 Task: Use the formula "Z.TEST" in spreadsheet "Project portfolio".
Action: Mouse moved to (629, 197)
Screenshot: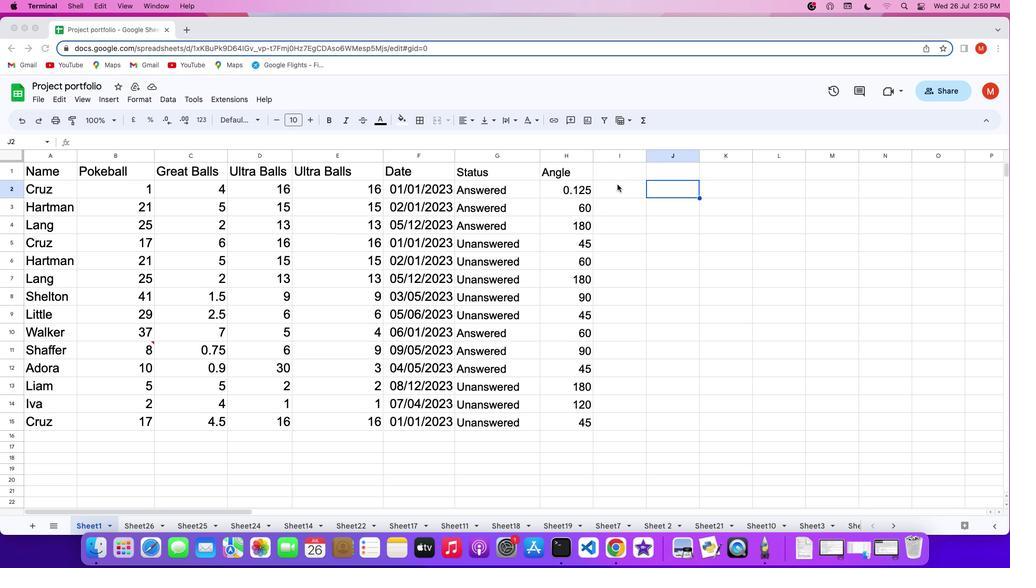 
Action: Mouse pressed left at (629, 197)
Screenshot: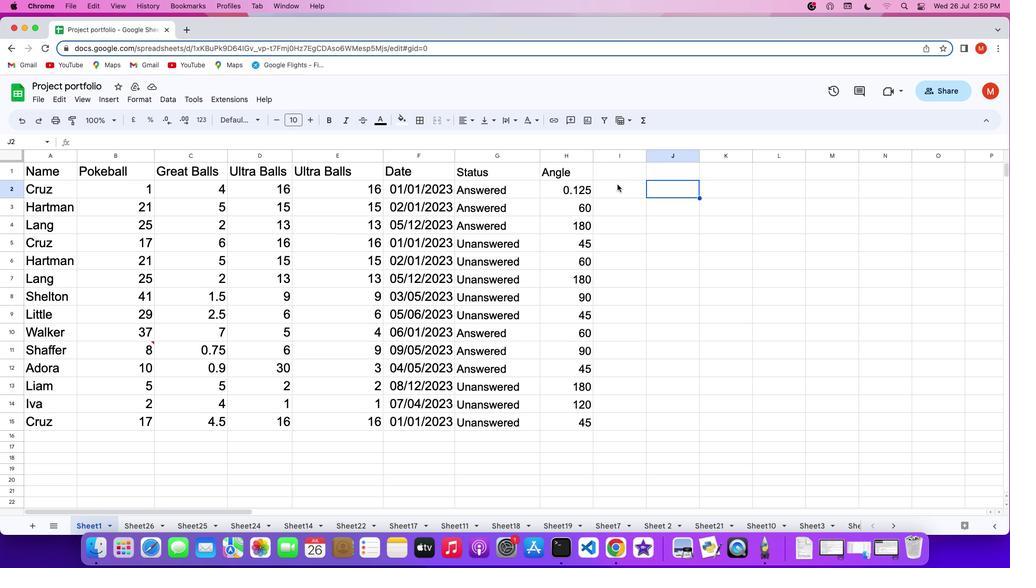 
Action: Mouse moved to (630, 197)
Screenshot: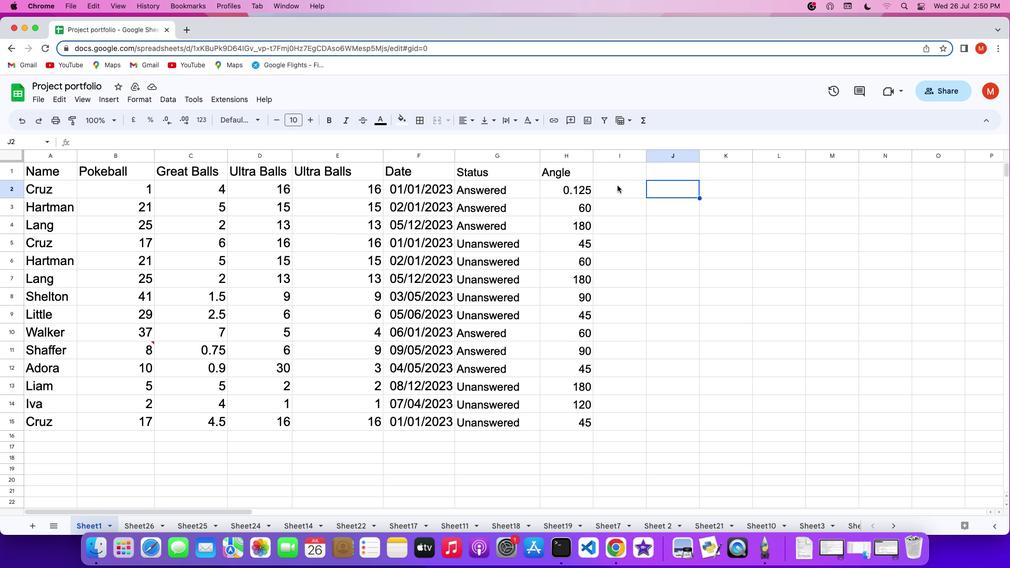 
Action: Mouse pressed left at (630, 197)
Screenshot: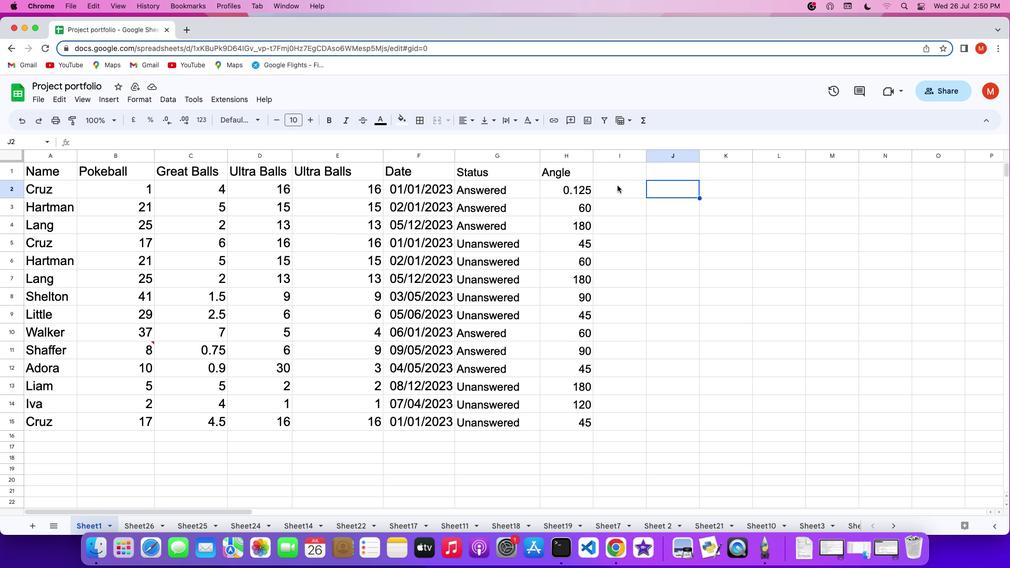
Action: Key pressed '='
Screenshot: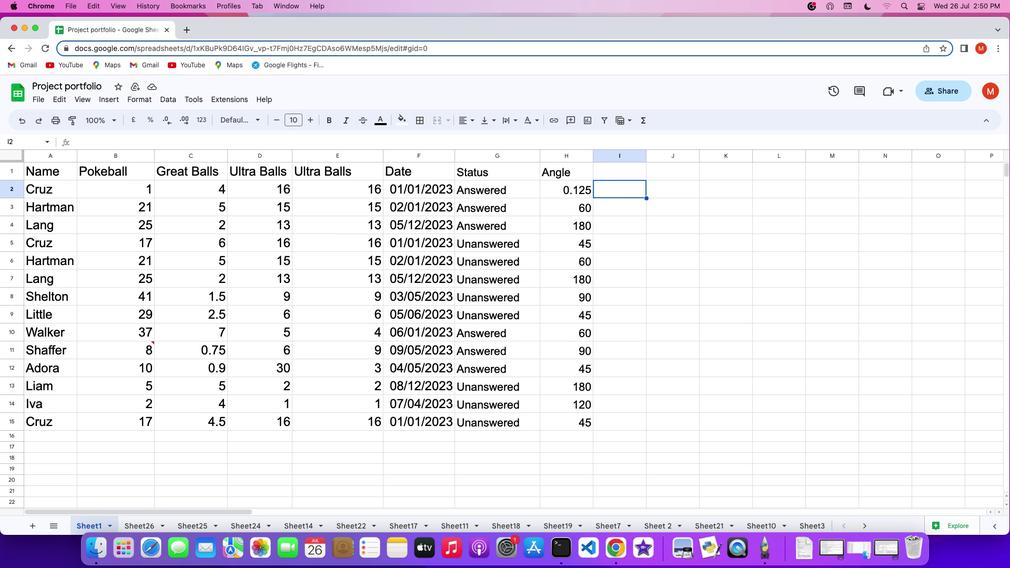 
Action: Mouse moved to (666, 132)
Screenshot: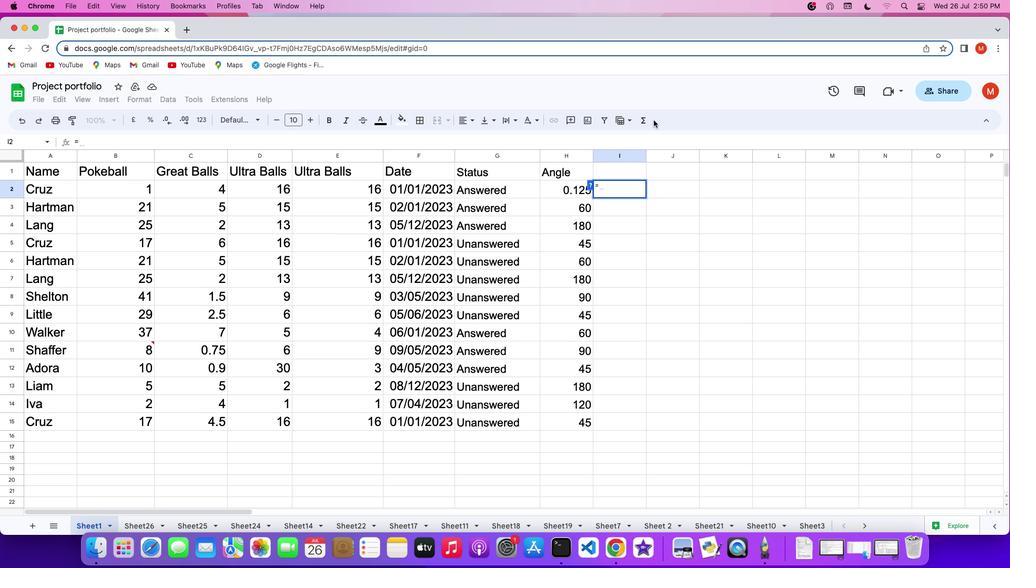 
Action: Mouse pressed left at (666, 132)
Screenshot: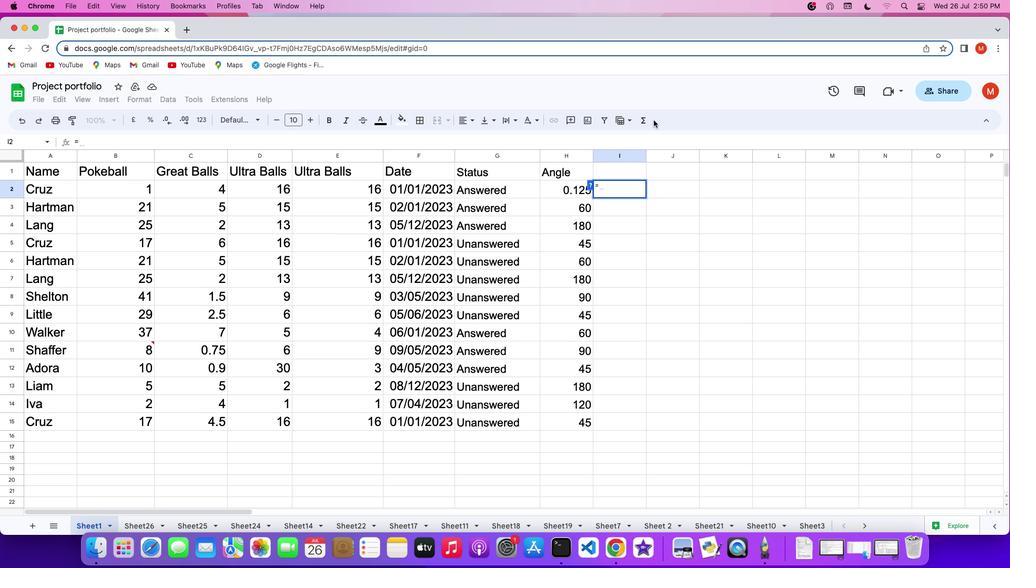 
Action: Mouse moved to (661, 133)
Screenshot: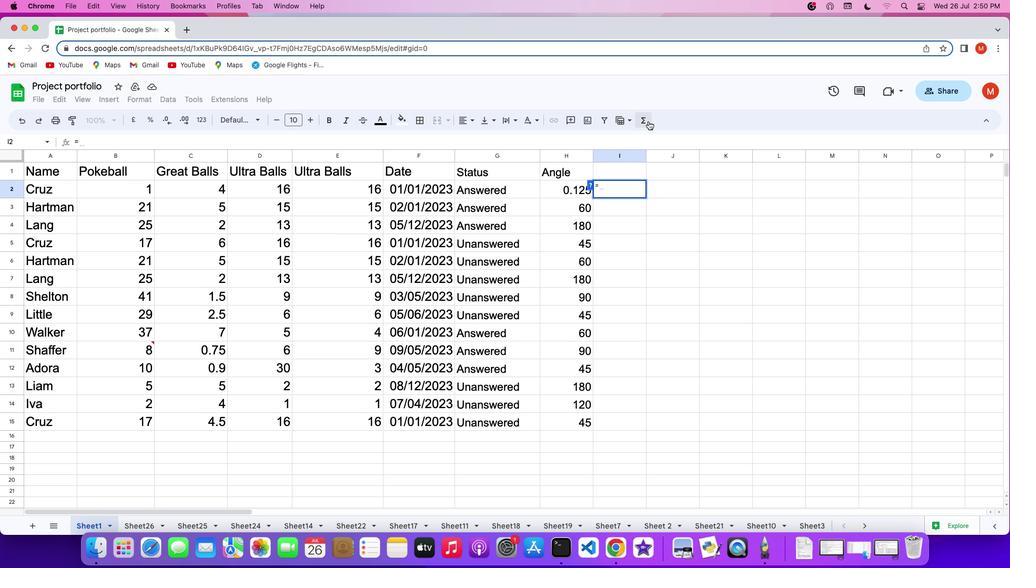 
Action: Mouse pressed left at (661, 133)
Screenshot: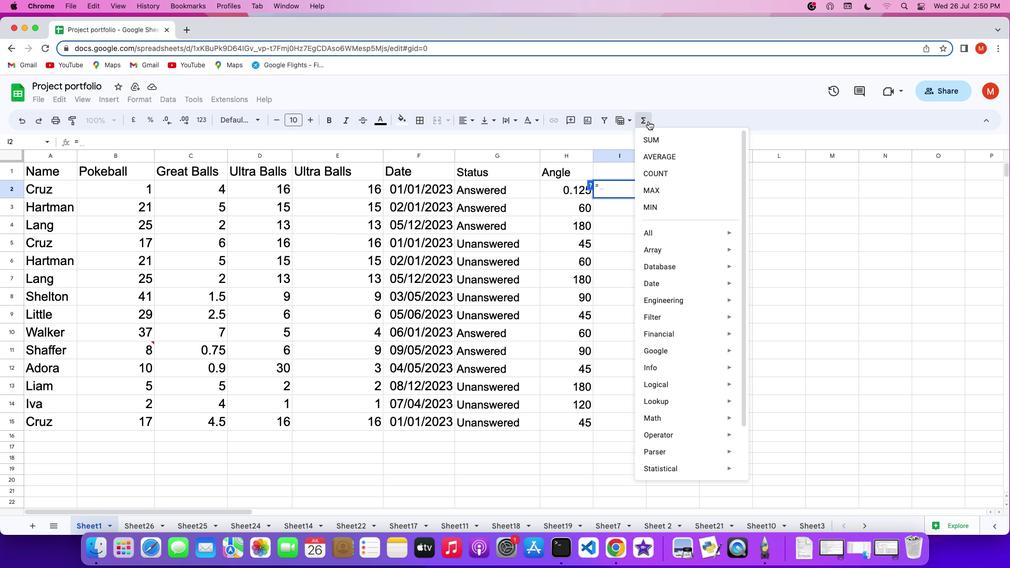 
Action: Mouse moved to (788, 524)
Screenshot: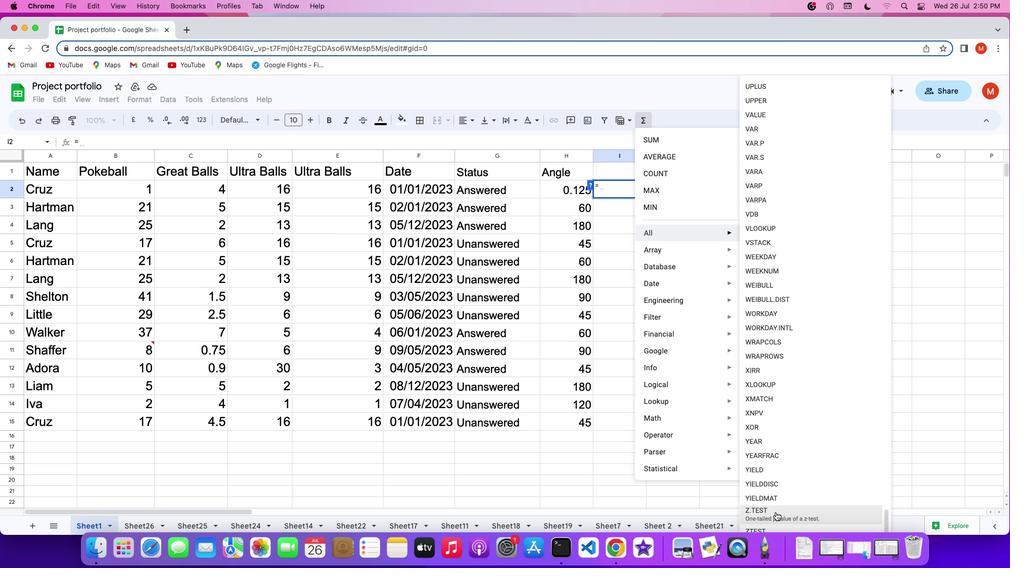
Action: Mouse pressed left at (788, 524)
Screenshot: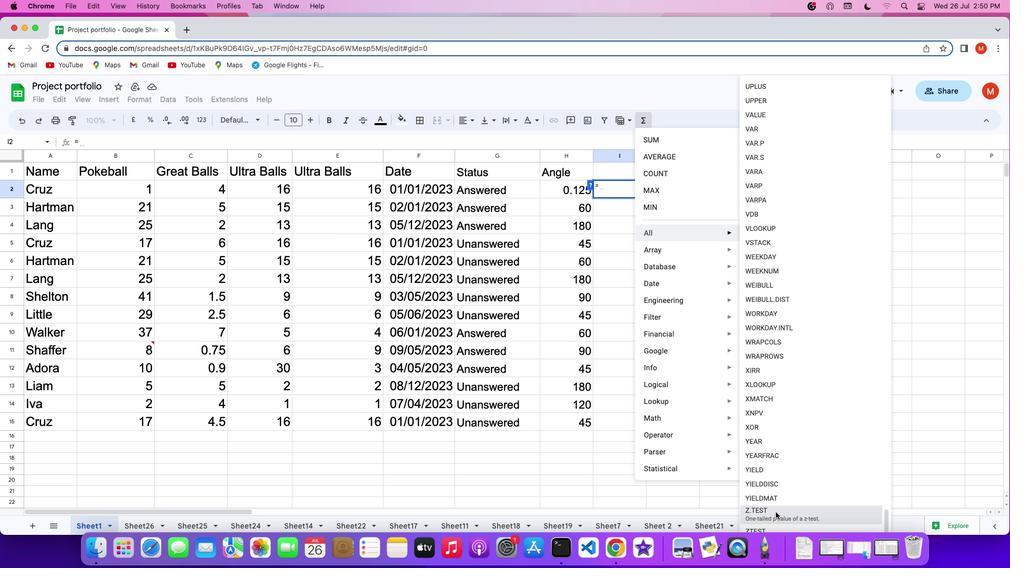 
Action: Mouse moved to (710, 333)
Screenshot: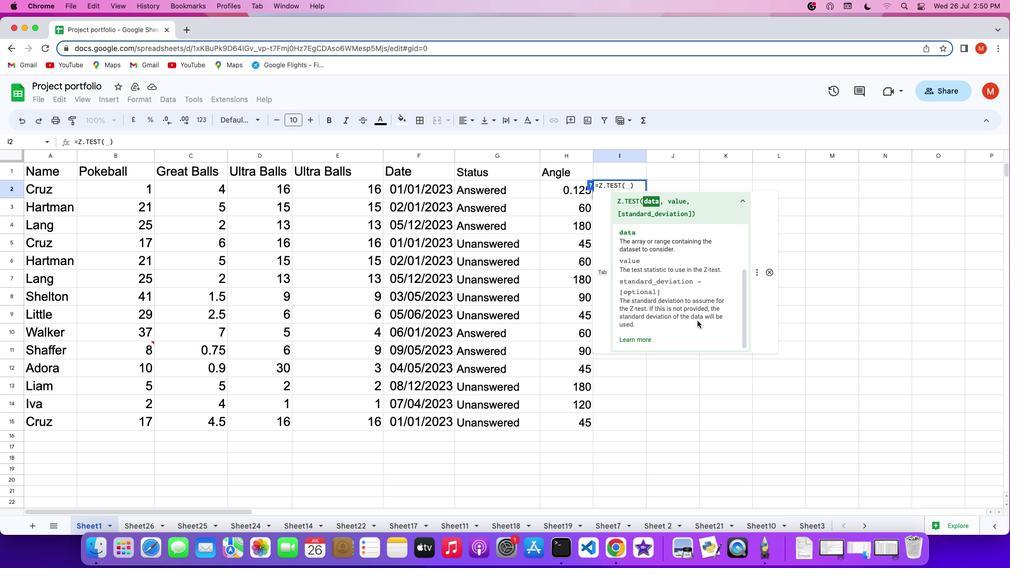 
Action: Mouse scrolled (710, 333) with delta (12, 13)
Screenshot: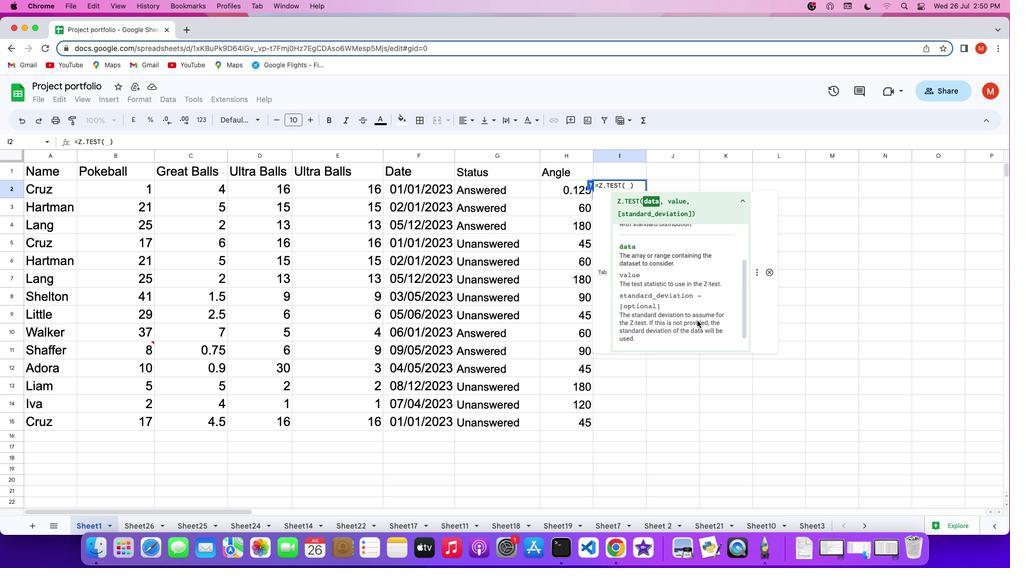 
Action: Mouse scrolled (710, 333) with delta (12, 13)
Screenshot: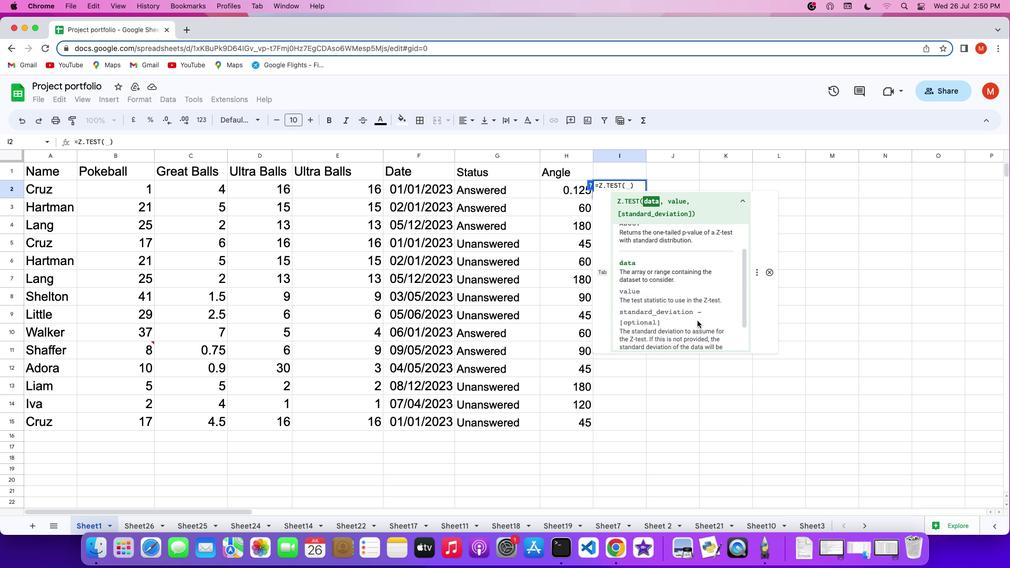 
Action: Mouse scrolled (710, 333) with delta (12, 14)
Screenshot: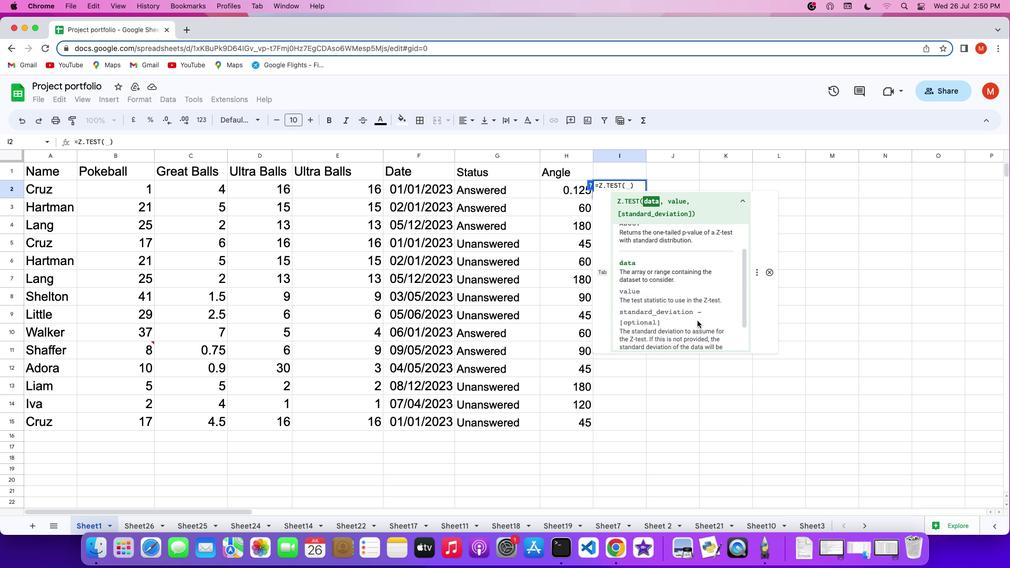 
Action: Mouse scrolled (710, 333) with delta (12, 15)
Screenshot: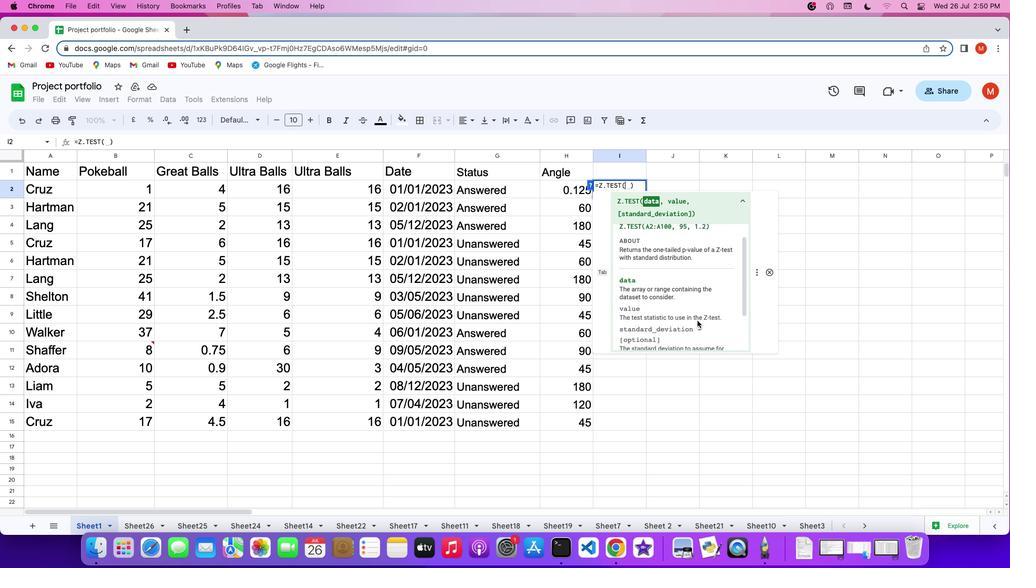 
Action: Mouse moved to (133, 203)
Screenshot: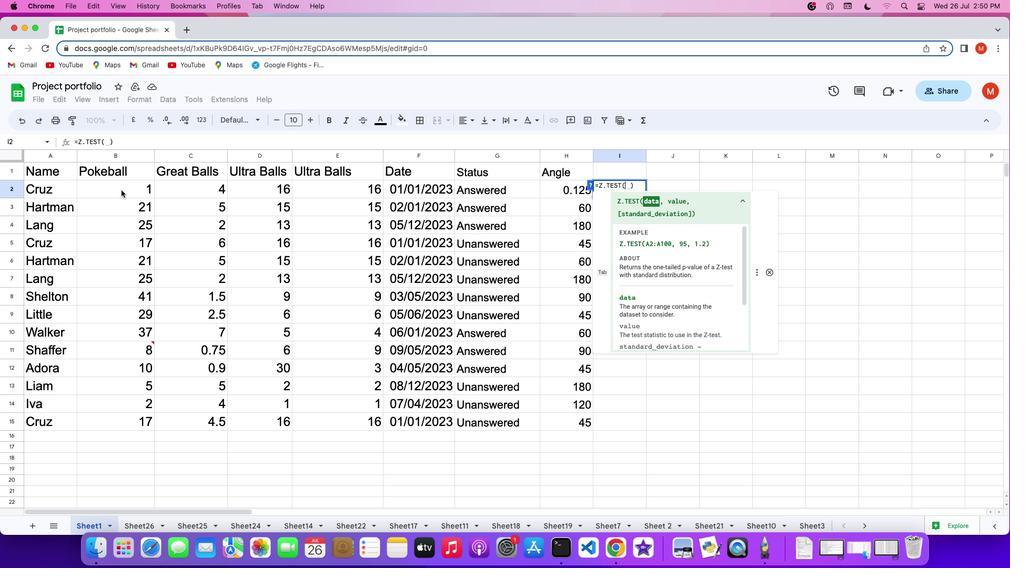 
Action: Mouse pressed left at (133, 203)
Screenshot: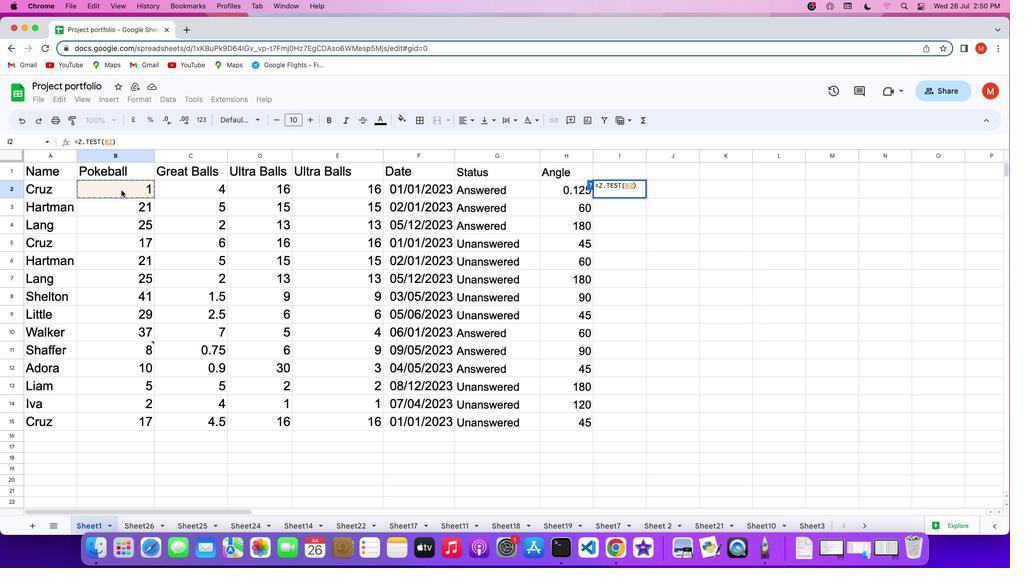 
Action: Mouse moved to (161, 429)
Screenshot: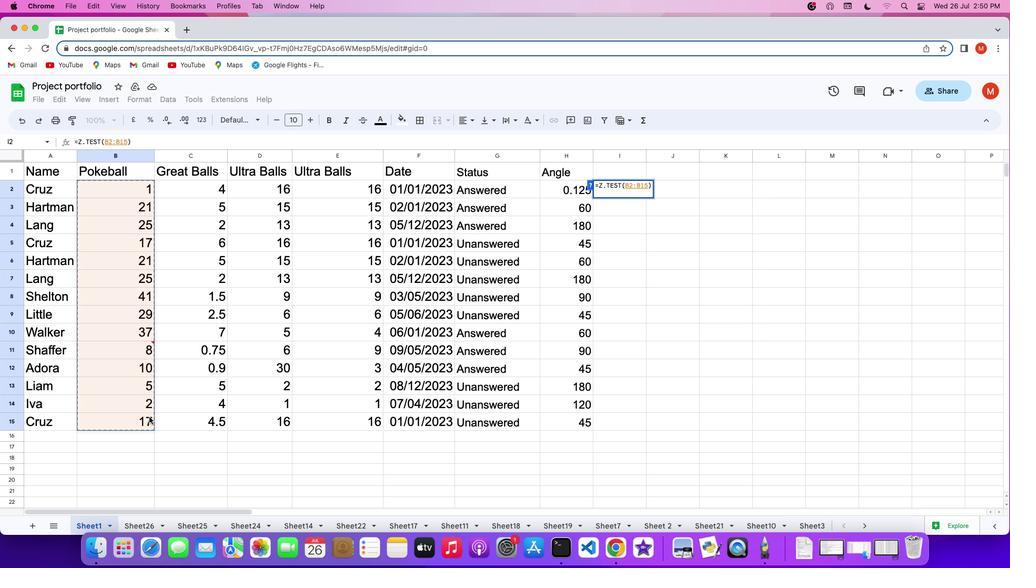 
Action: Key pressed ','
Screenshot: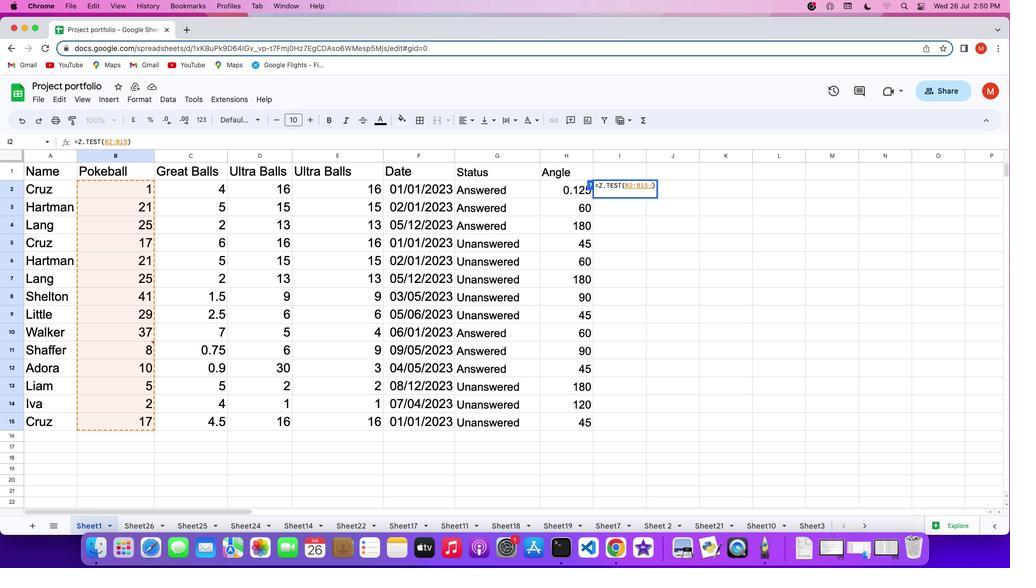 
Action: Mouse moved to (162, 429)
Screenshot: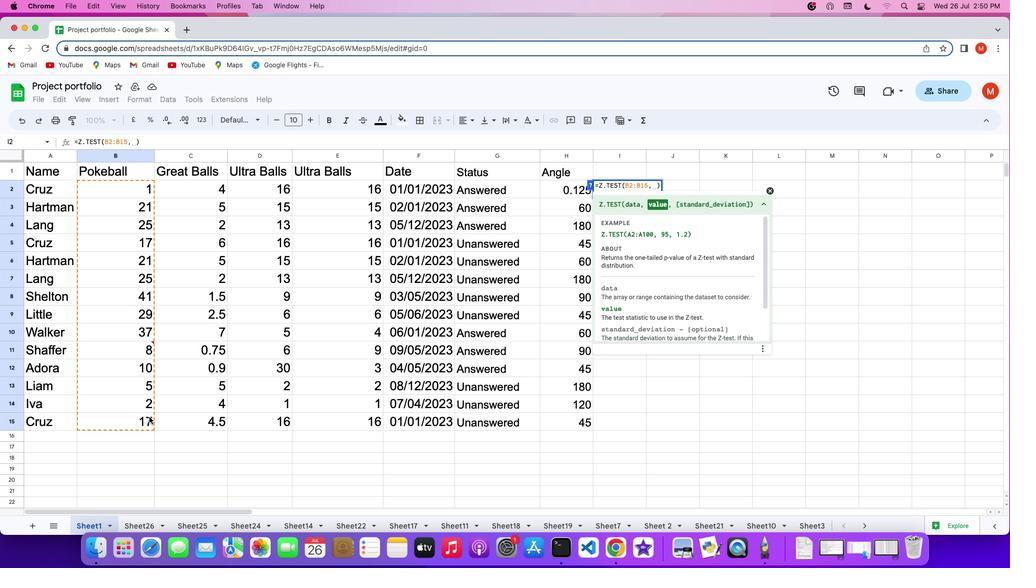 
Action: Key pressed '1''0'',''1''.''2'Key.enter
Screenshot: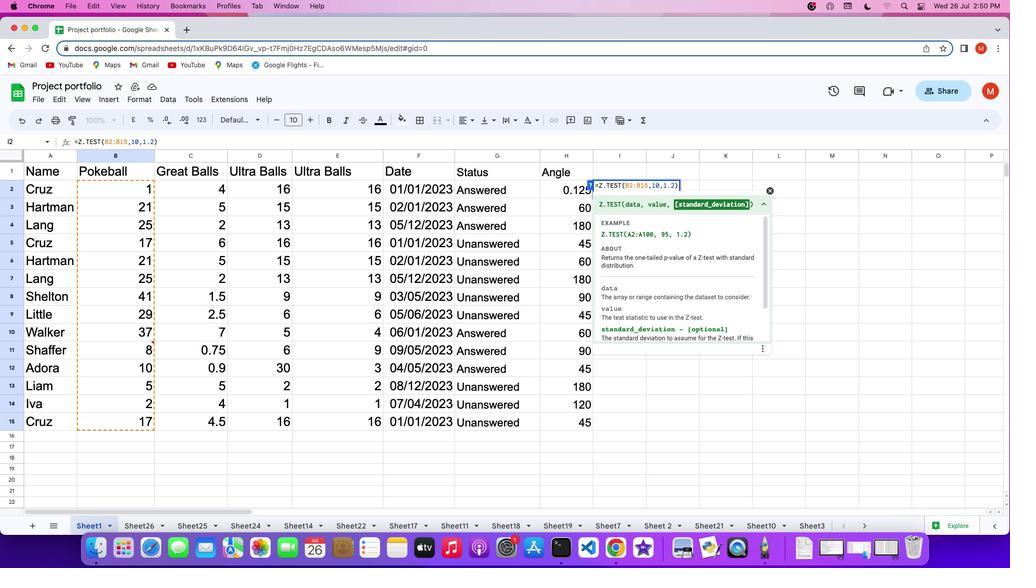 
